 Task: Add a field from the Popular template Priority with name Wizardry.
Action: Mouse moved to (101, 439)
Screenshot: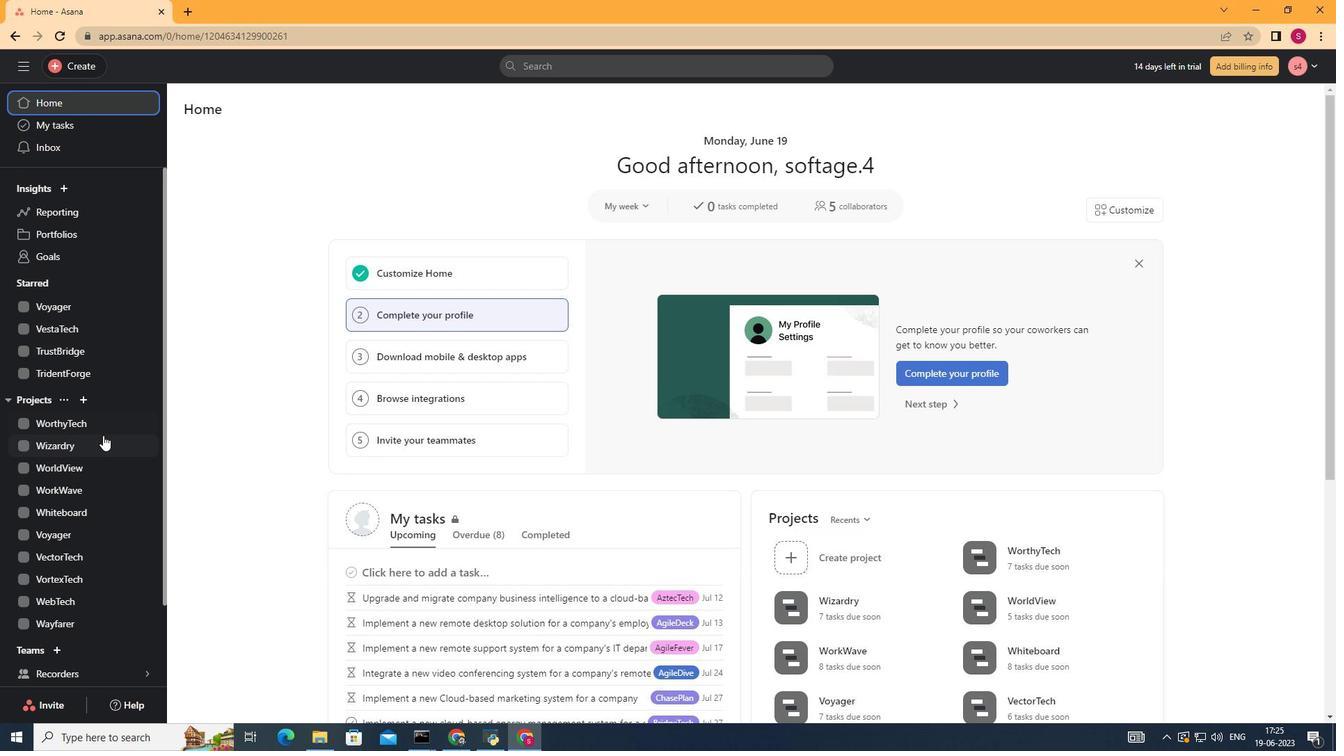 
Action: Mouse pressed left at (101, 439)
Screenshot: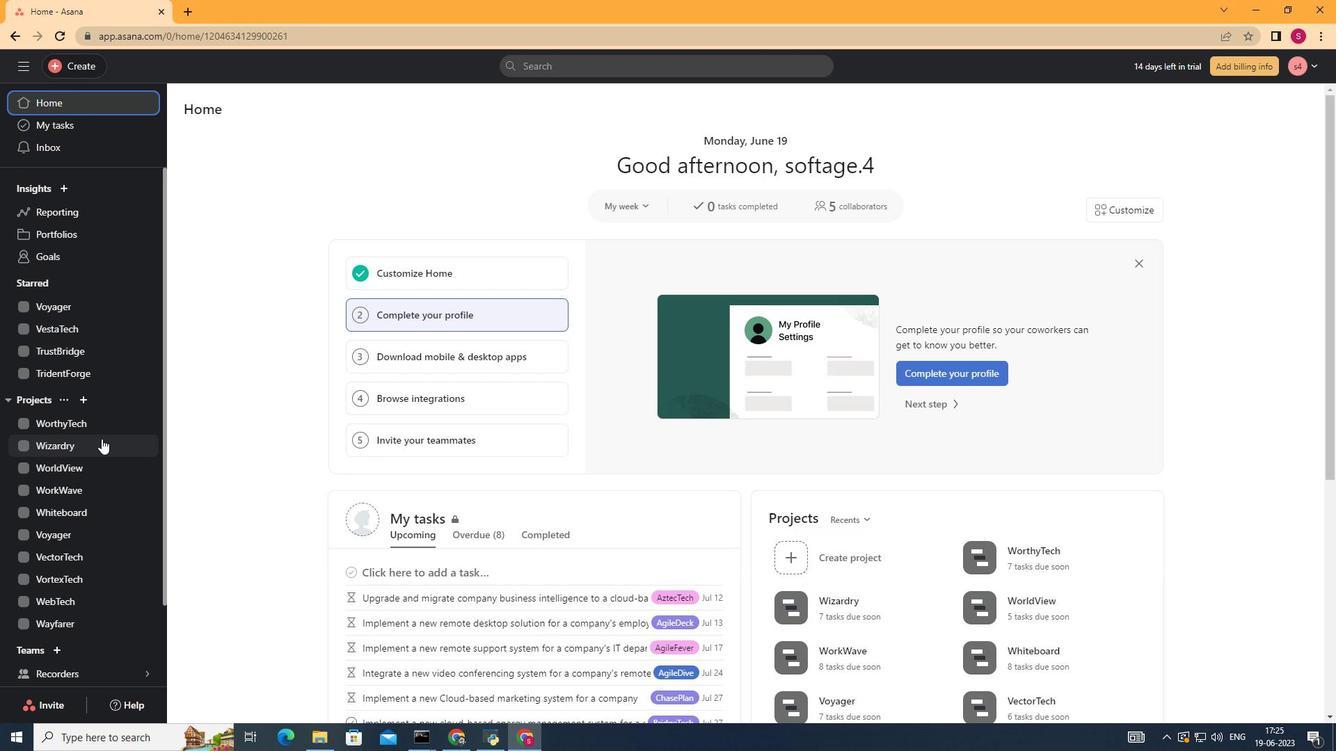 
Action: Mouse moved to (255, 141)
Screenshot: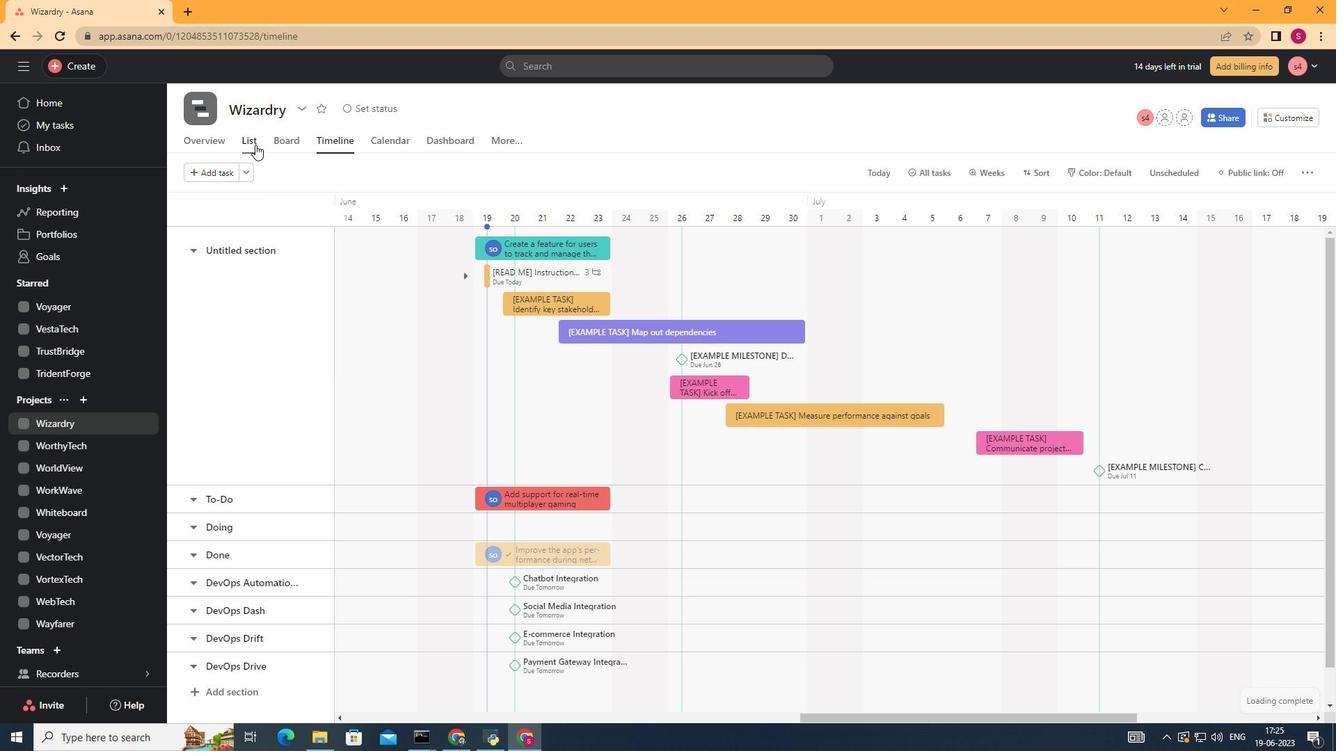 
Action: Mouse pressed left at (255, 141)
Screenshot: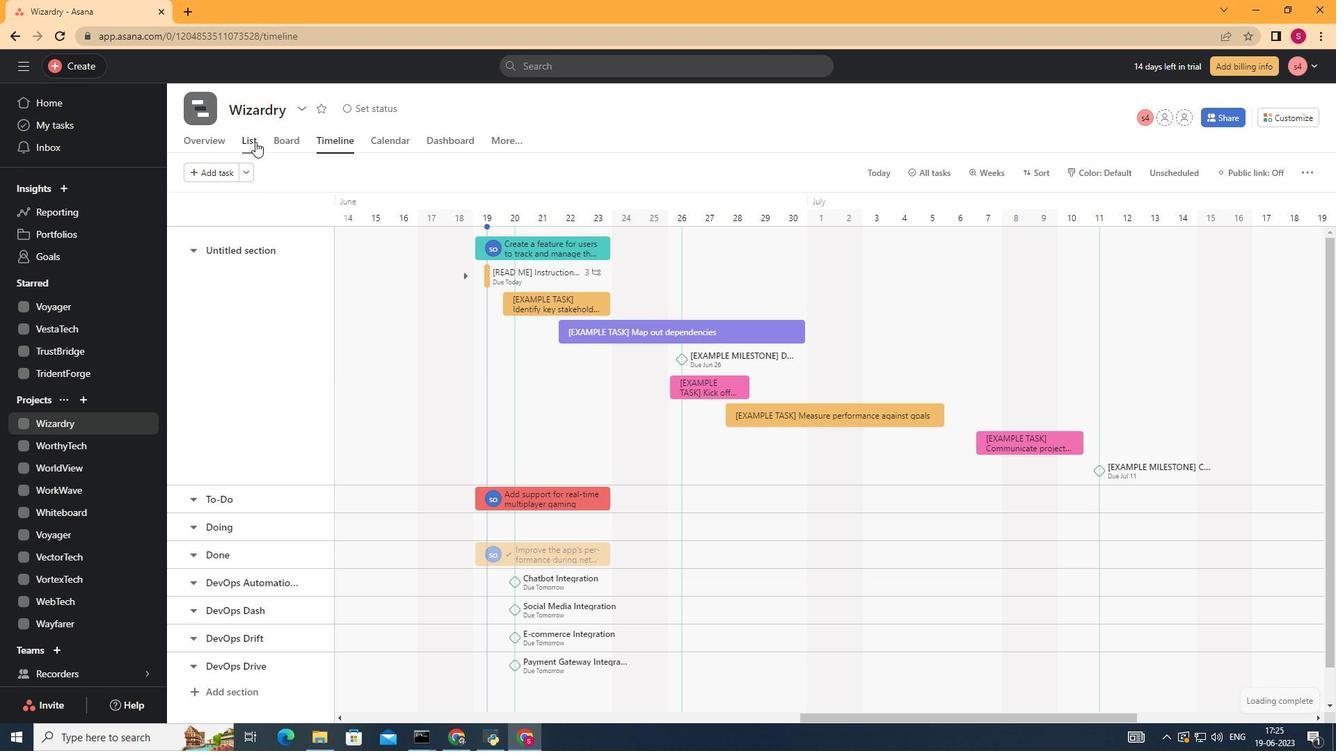 
Action: Mouse moved to (1047, 203)
Screenshot: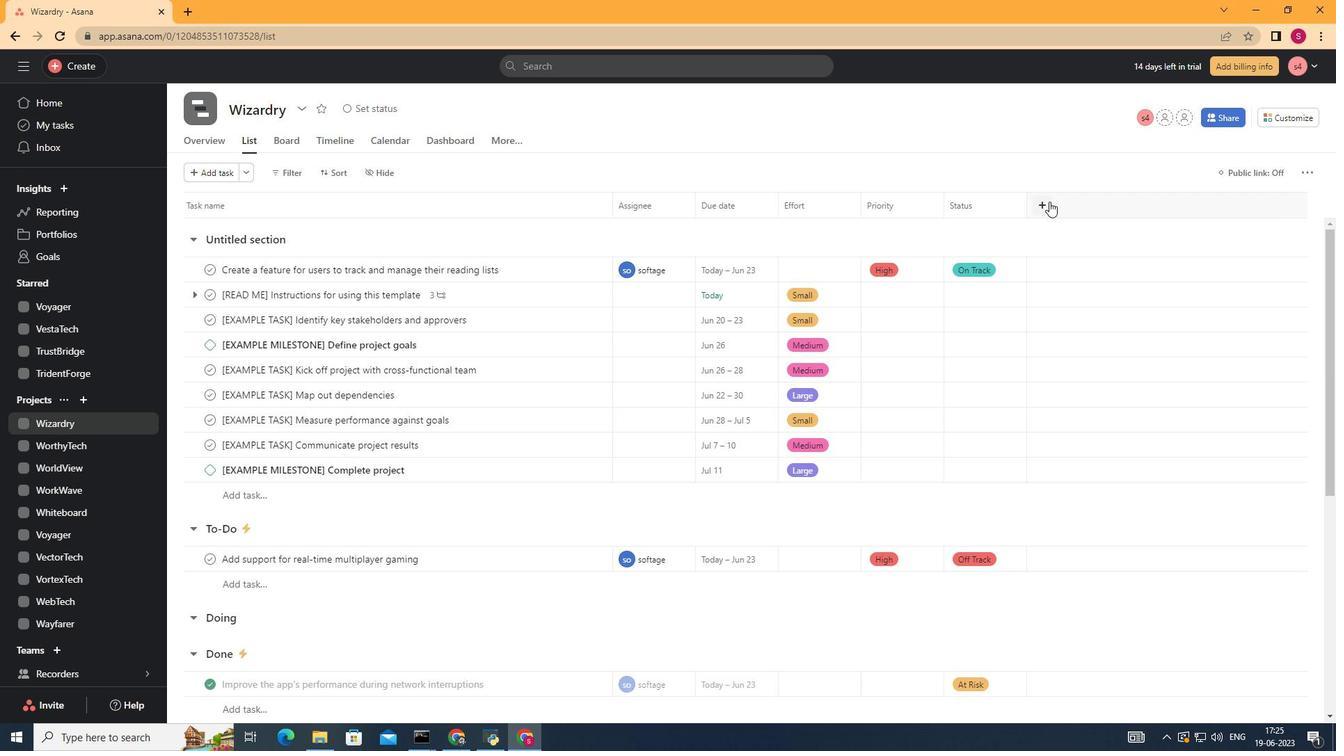 
Action: Mouse pressed left at (1047, 203)
Screenshot: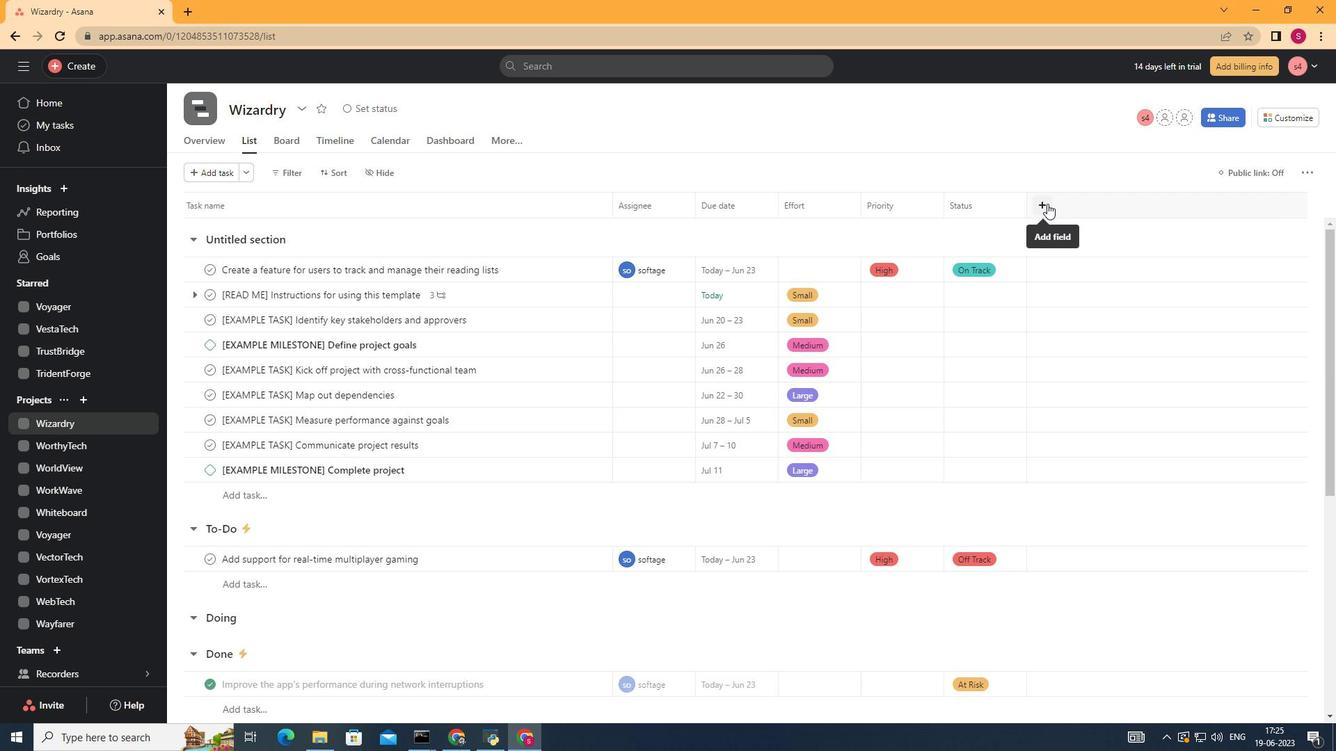 
Action: Mouse moved to (1098, 258)
Screenshot: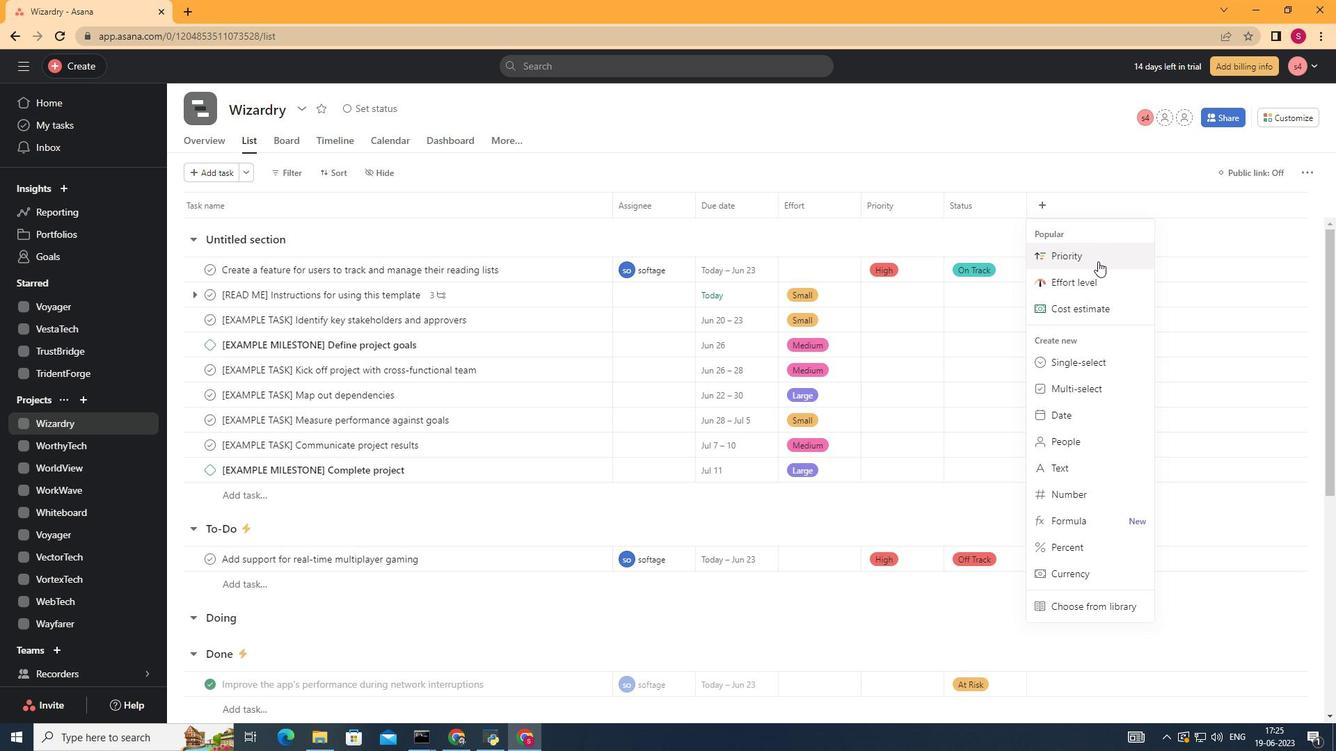 
Action: Mouse pressed left at (1098, 258)
Screenshot: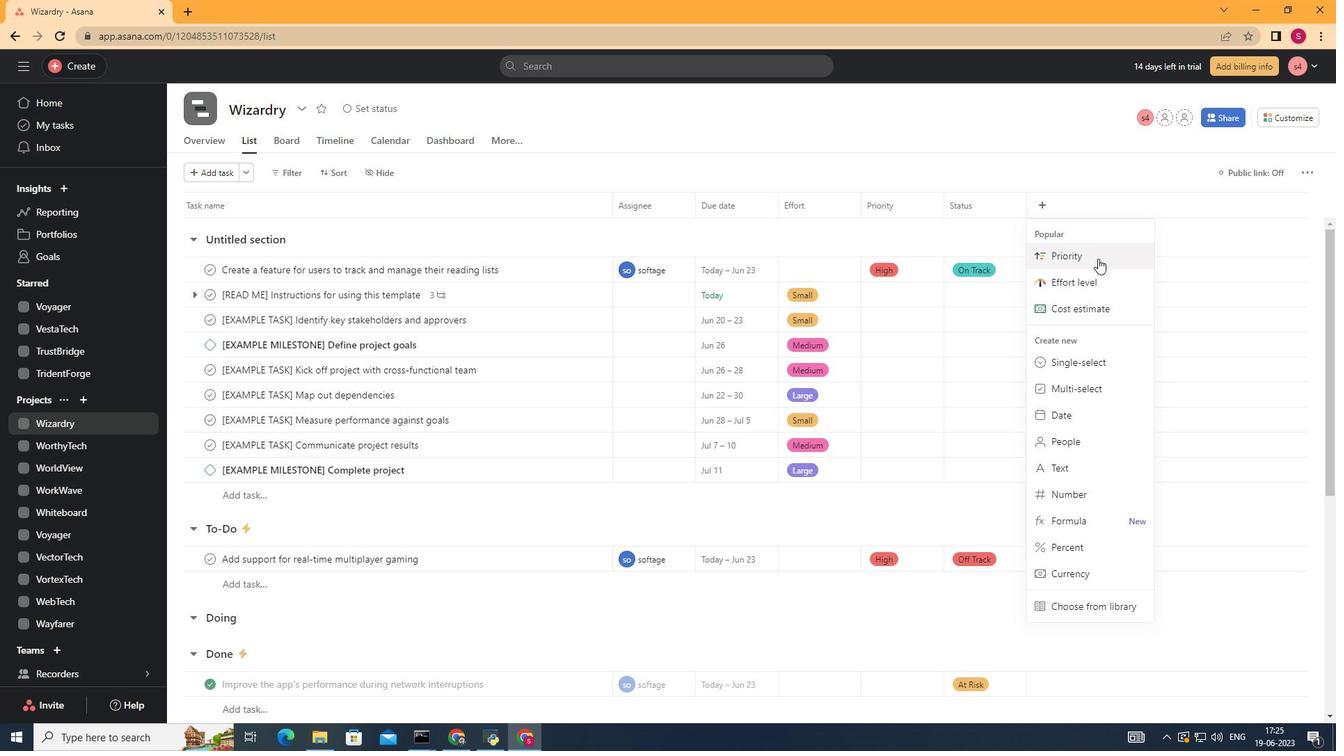 
Action: Mouse moved to (620, 201)
Screenshot: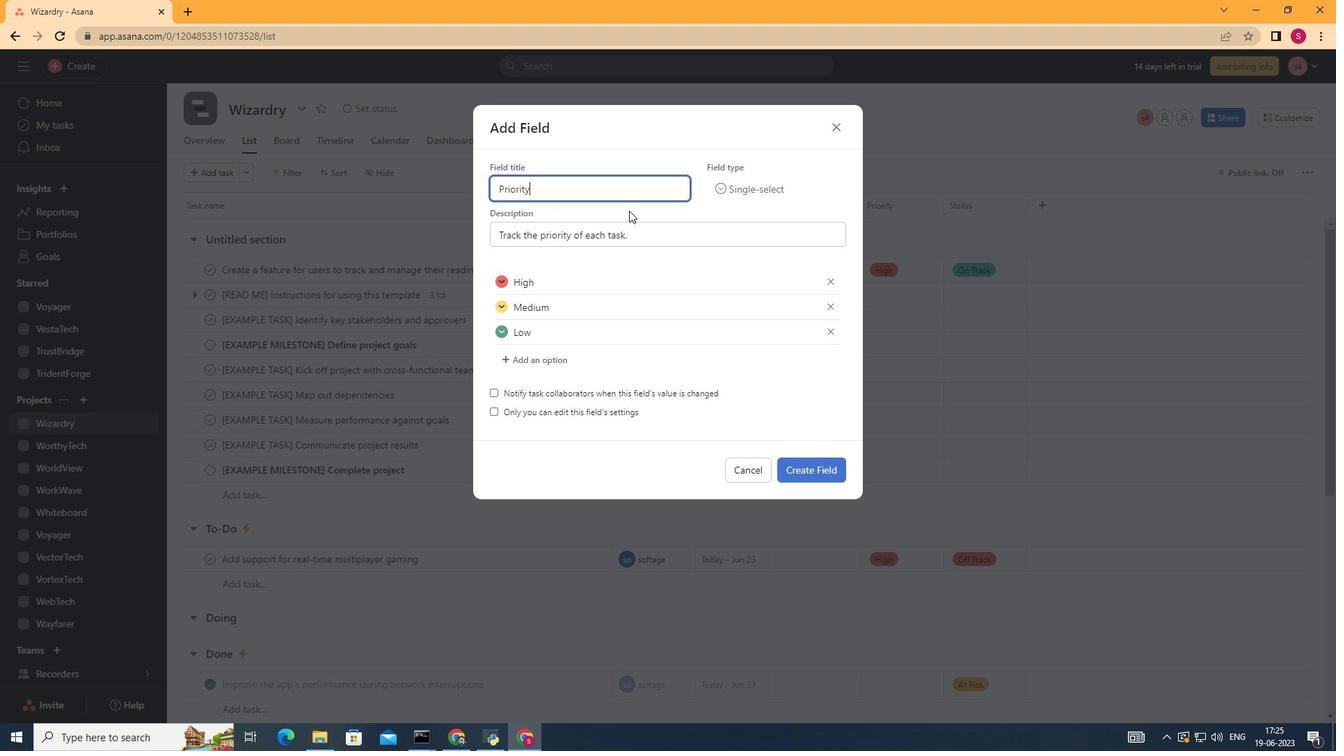 
Action: Key pressed <Key.backspace><Key.backspace><Key.backspace><Key.backspace><Key.backspace><Key.backspace><Key.backspace><Key.backspace><Key.backspace><Key.backspace><Key.backspace><Key.backspace><Key.backspace><Key.backspace><Key.backspace><Key.backspace><Key.backspace><Key.backspace><Key.backspace><Key.backspace><Key.backspace><Key.backspace><Key.shift>Wizardry
Screenshot: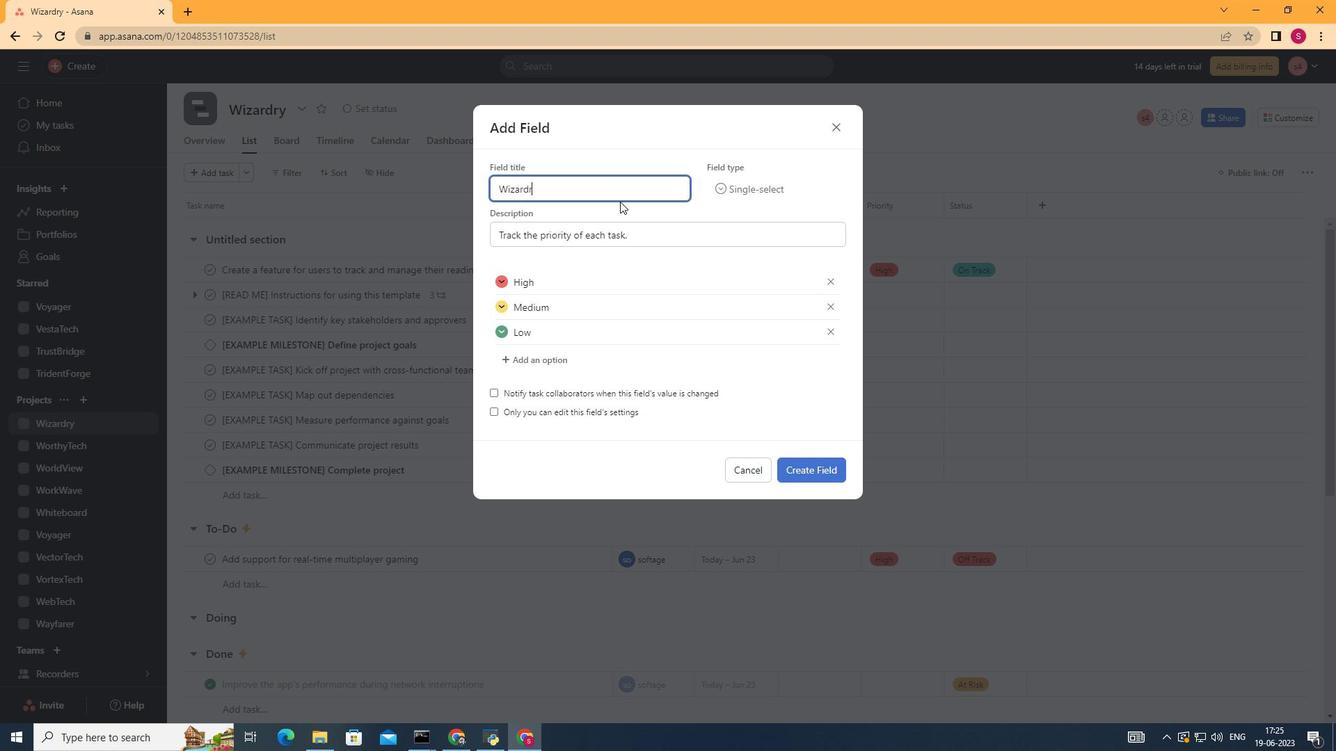 
Action: Mouse moved to (809, 466)
Screenshot: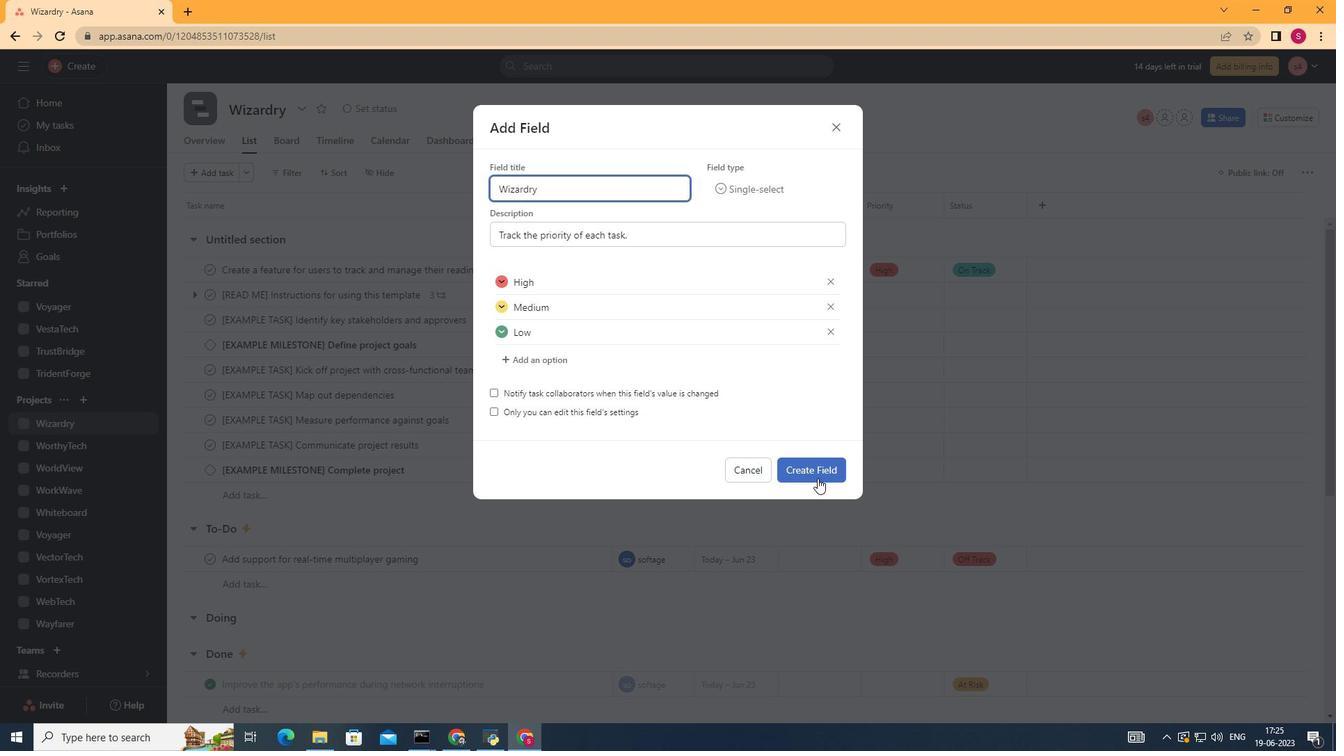 
Action: Mouse pressed left at (809, 466)
Screenshot: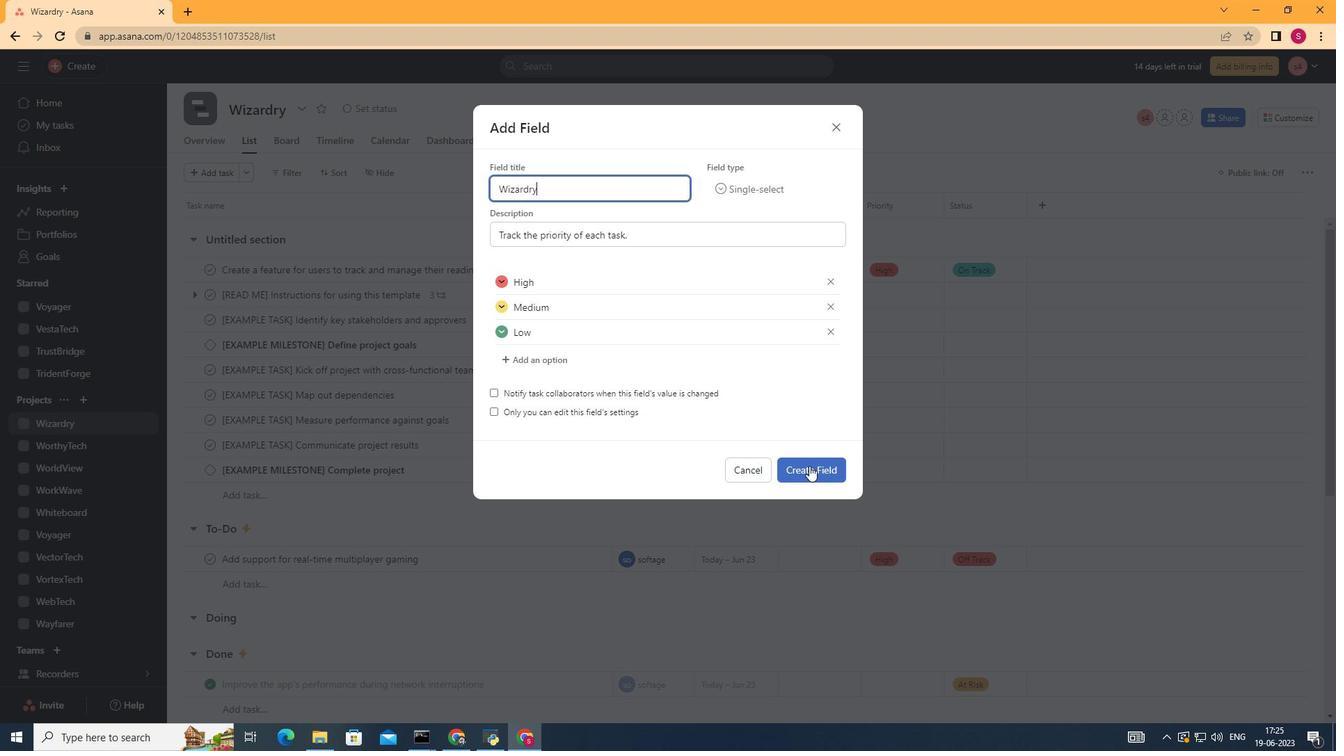
